 Task: Leave a comment on recent  post of Procter & Gamble
Action: Mouse moved to (642, 34)
Screenshot: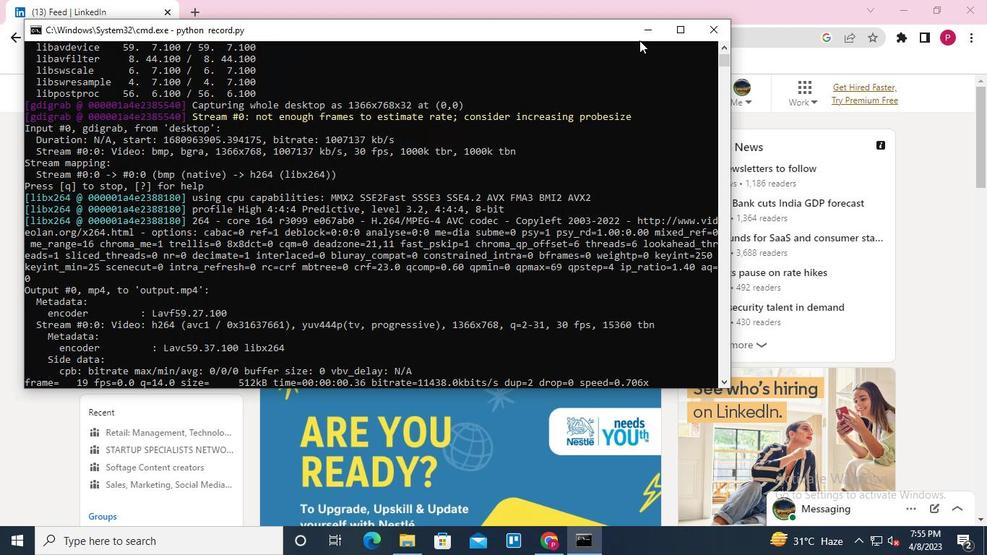 
Action: Mouse pressed left at (642, 34)
Screenshot: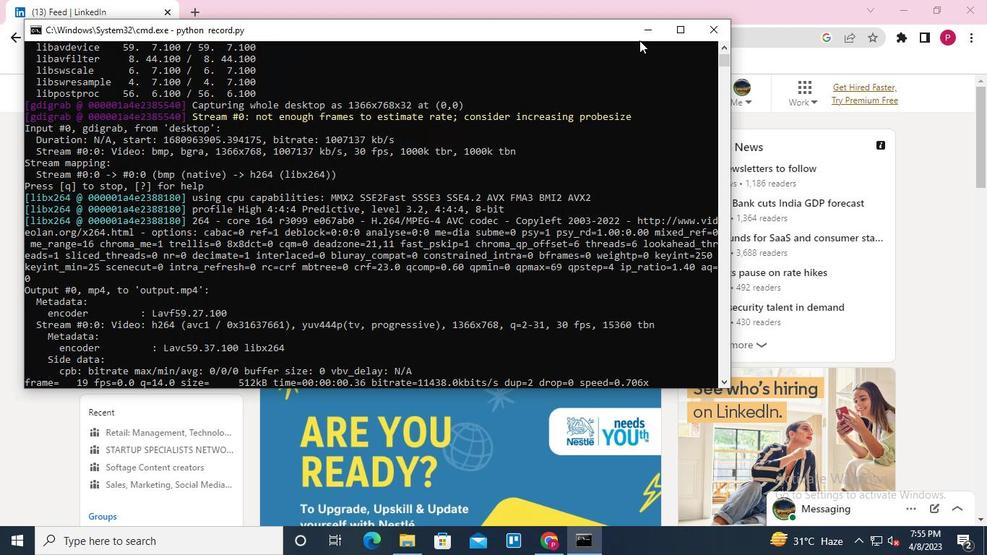 
Action: Mouse moved to (173, 101)
Screenshot: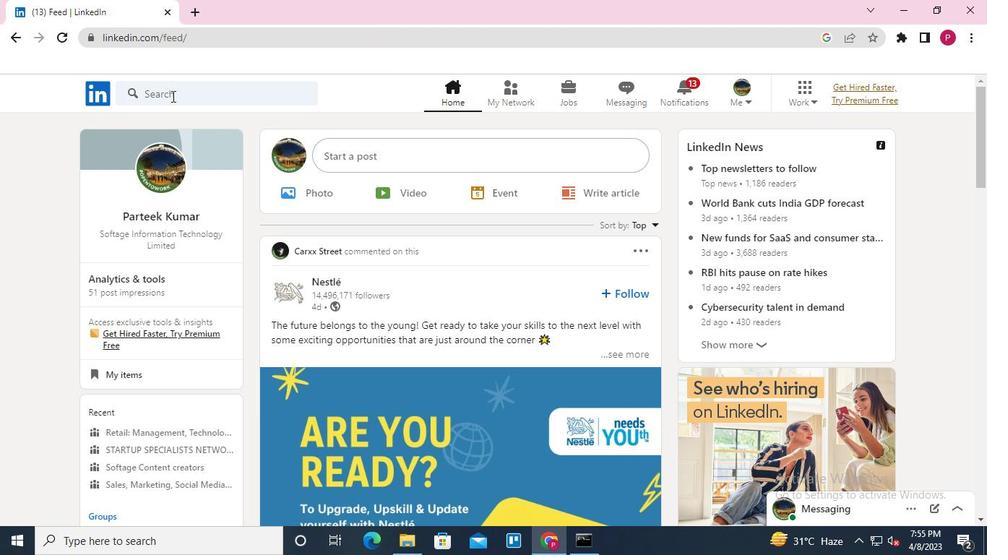 
Action: Mouse pressed left at (173, 101)
Screenshot: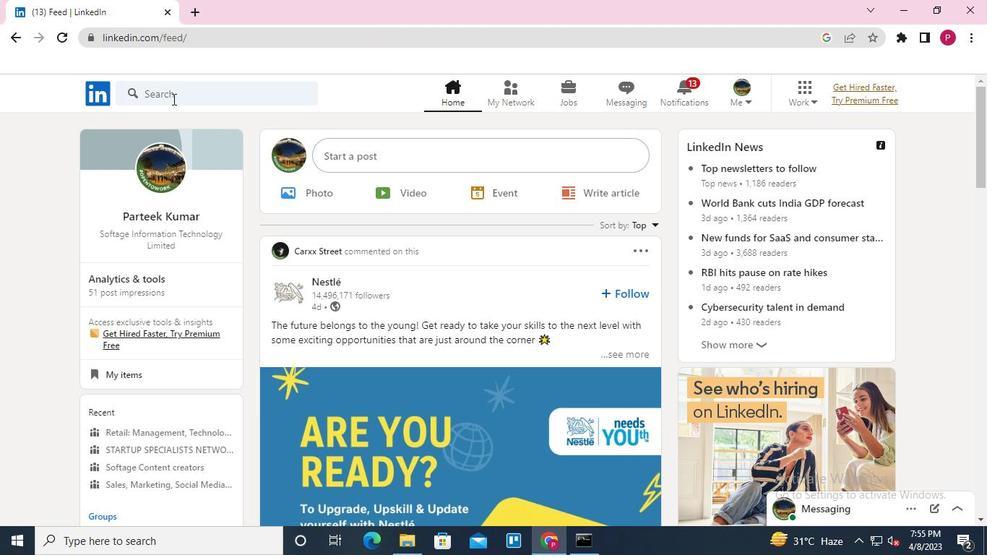
Action: Mouse moved to (159, 149)
Screenshot: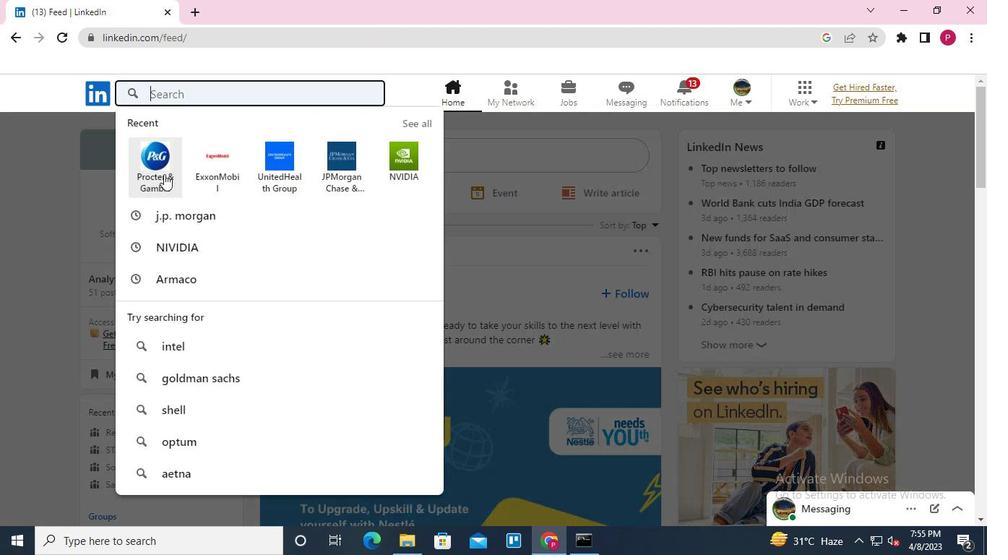 
Action: Mouse pressed left at (159, 149)
Screenshot: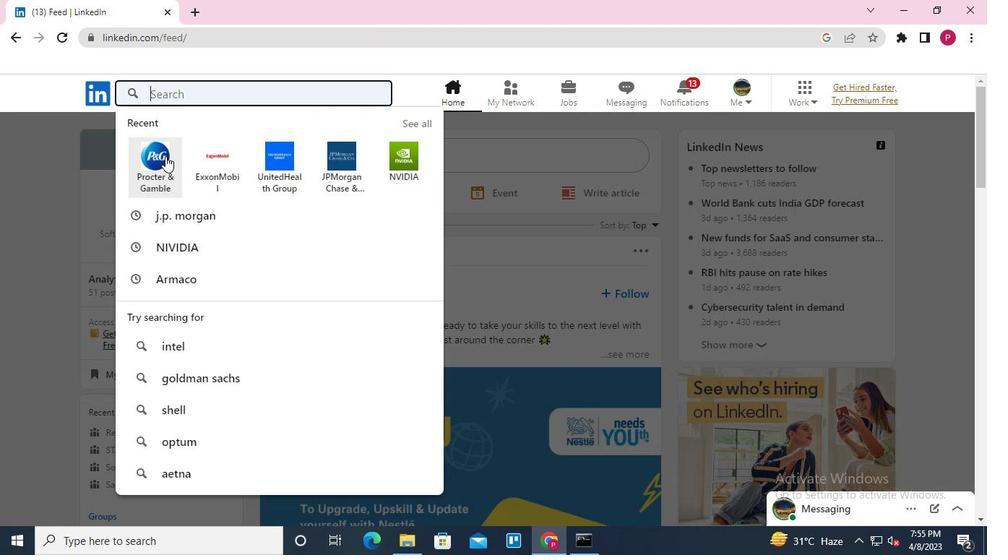 
Action: Mouse moved to (239, 165)
Screenshot: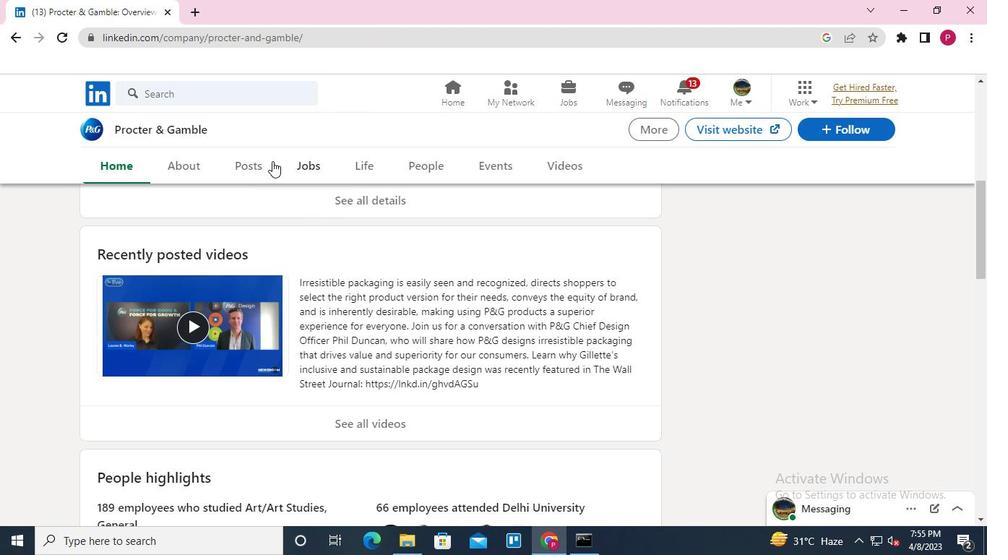 
Action: Mouse pressed left at (239, 165)
Screenshot: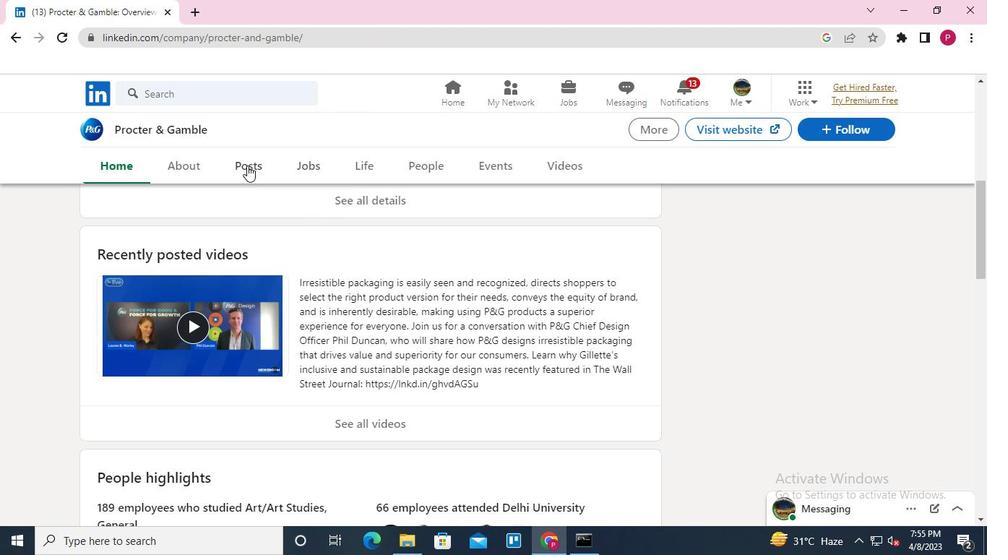 
Action: Mouse moved to (409, 384)
Screenshot: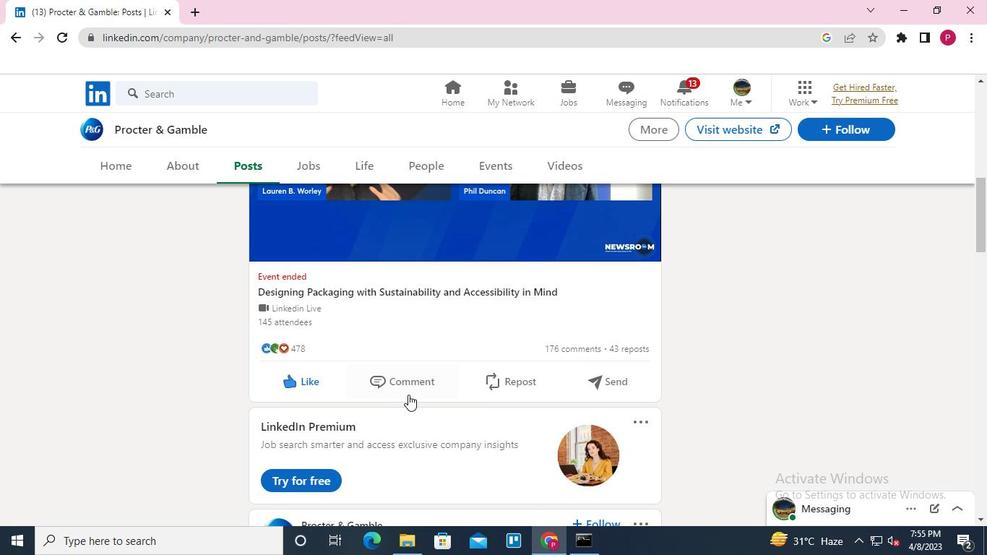 
Action: Mouse pressed left at (409, 384)
Screenshot: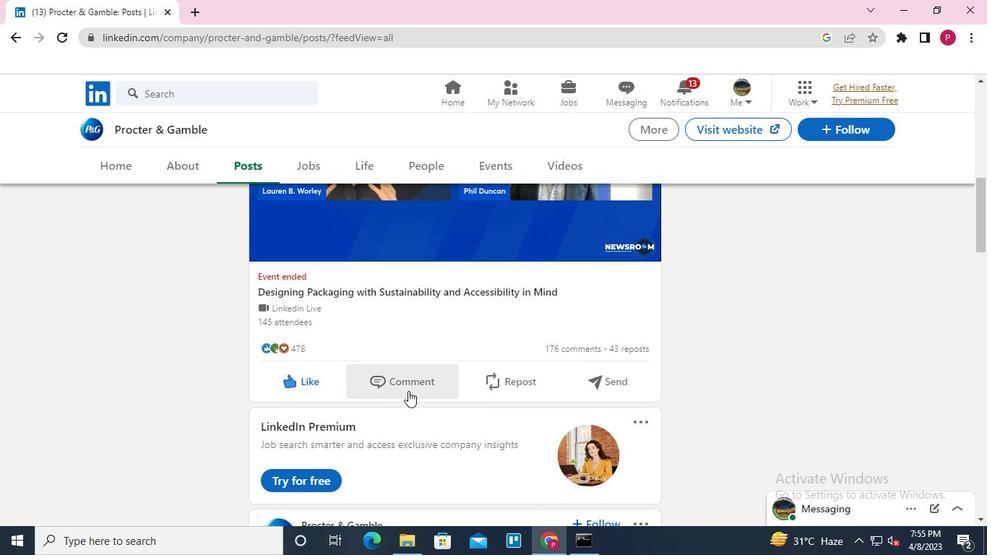 
Action: Mouse moved to (410, 383)
Screenshot: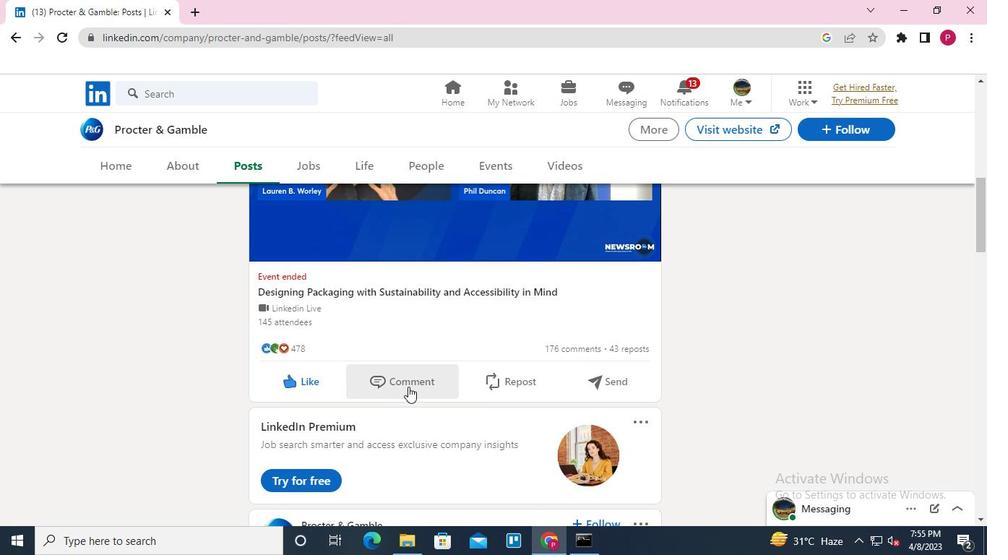 
Action: Keyboard Key.shift
Screenshot: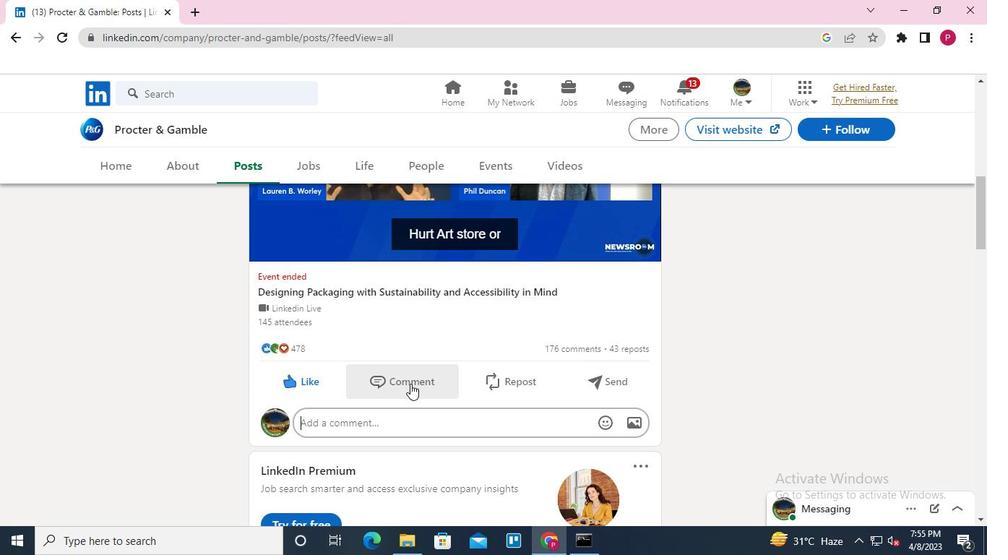 
Action: Keyboard N
Screenshot: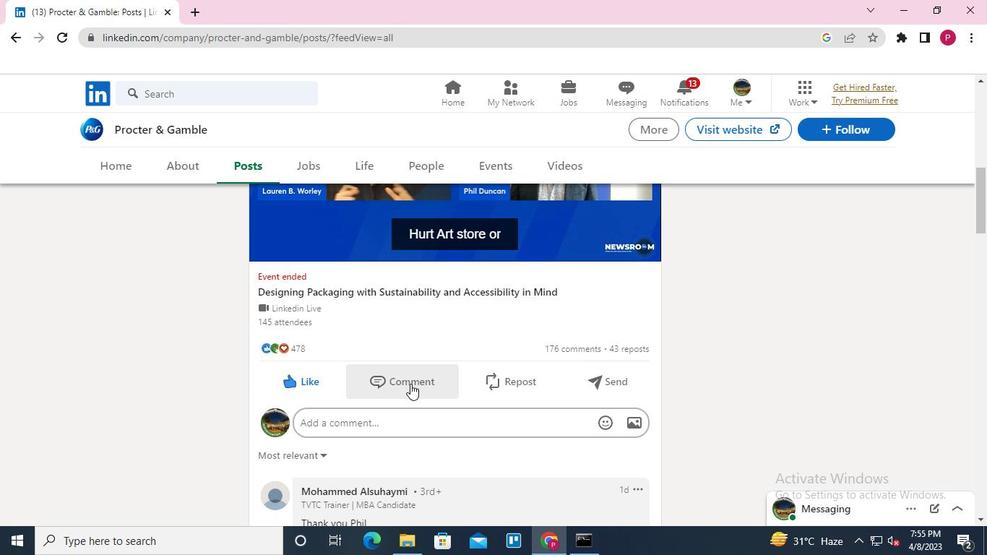 
Action: Keyboard i
Screenshot: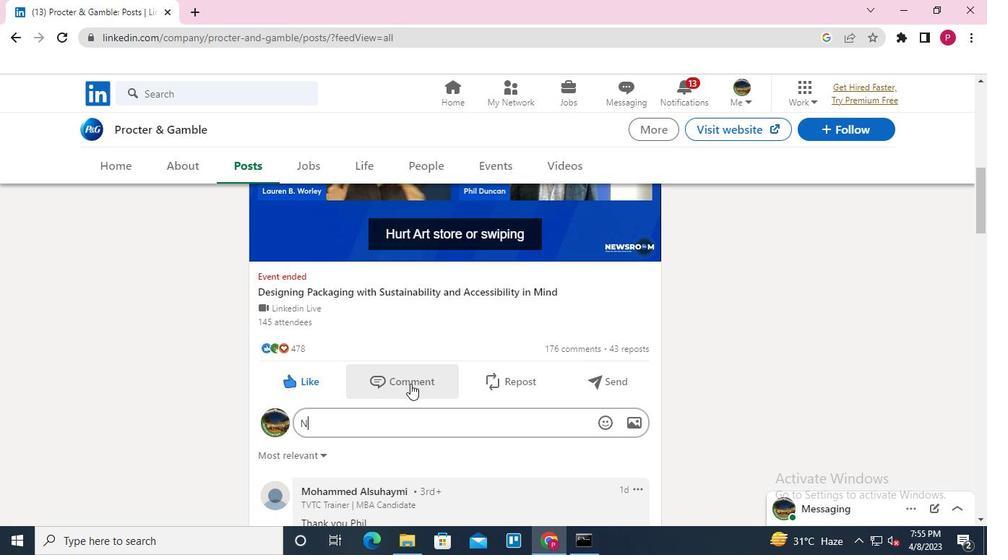 
Action: Keyboard c
Screenshot: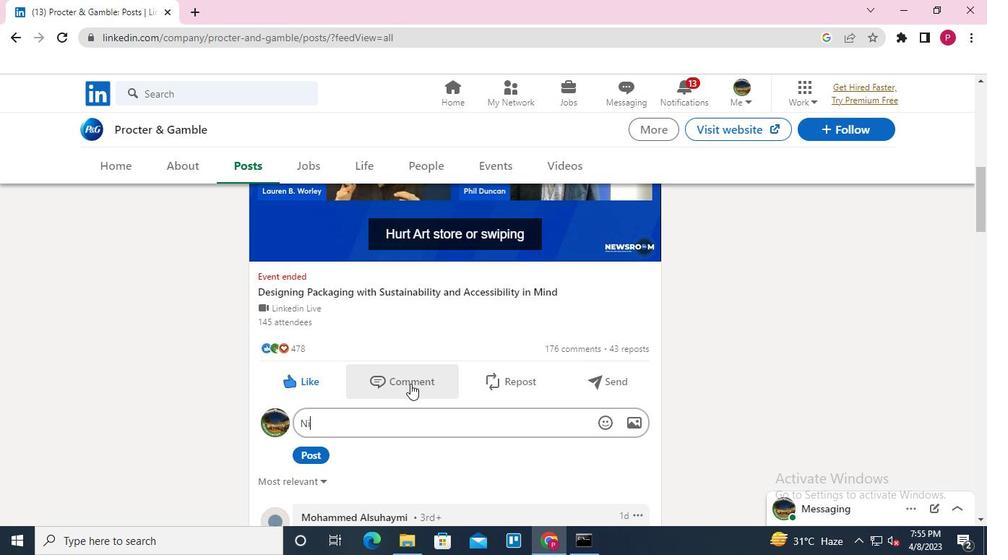 
Action: Keyboard e
Screenshot: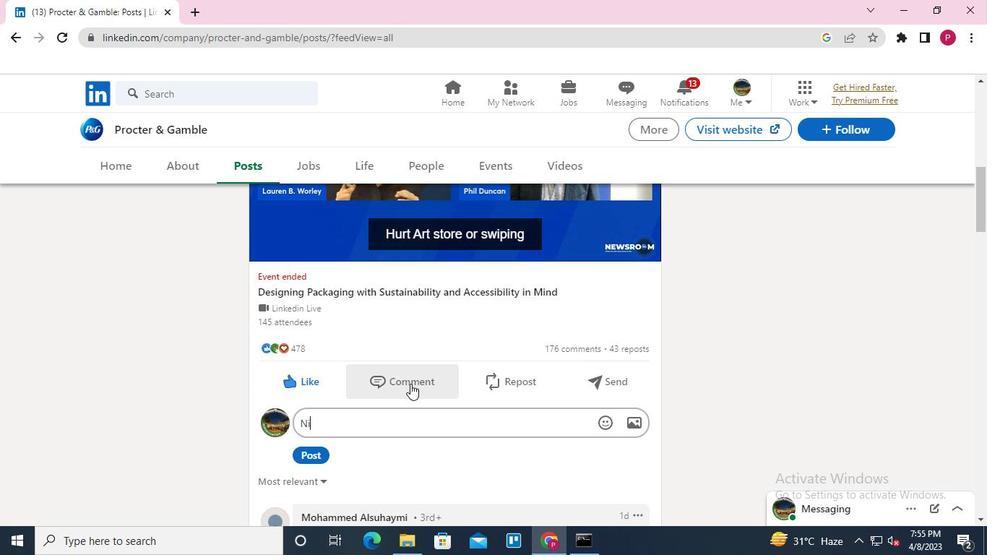 
Action: Keyboard Key.space
Screenshot: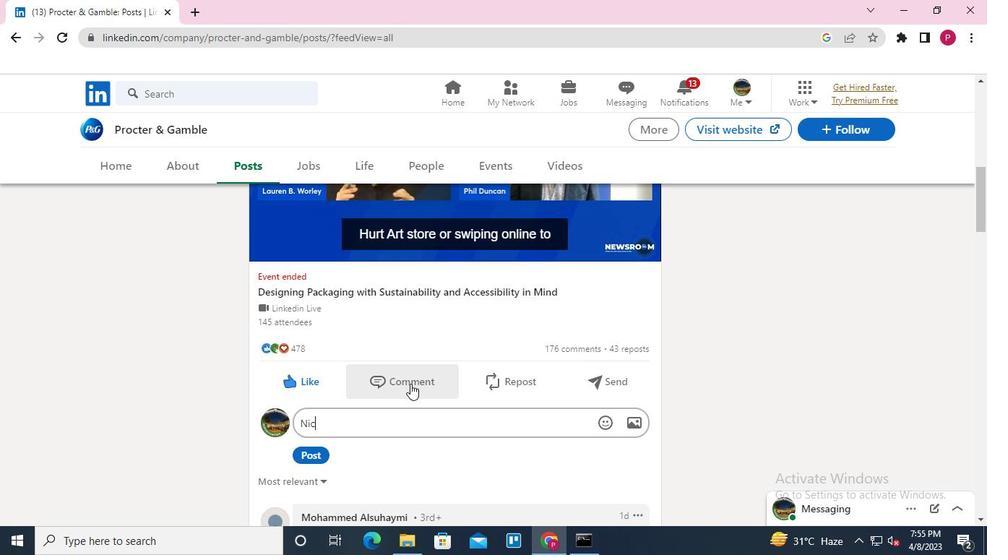 
Action: Keyboard Key.shift
Screenshot: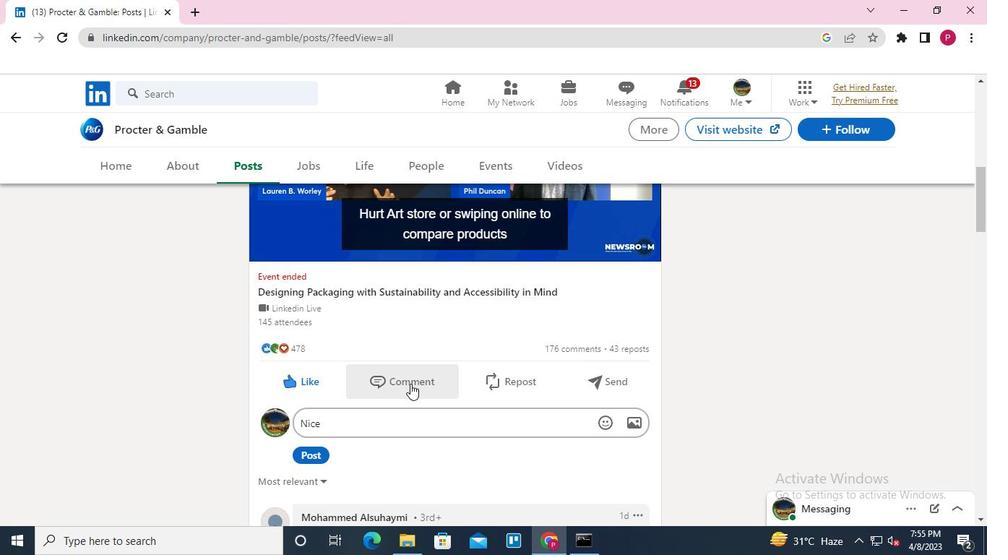 
Action: Keyboard P
Screenshot: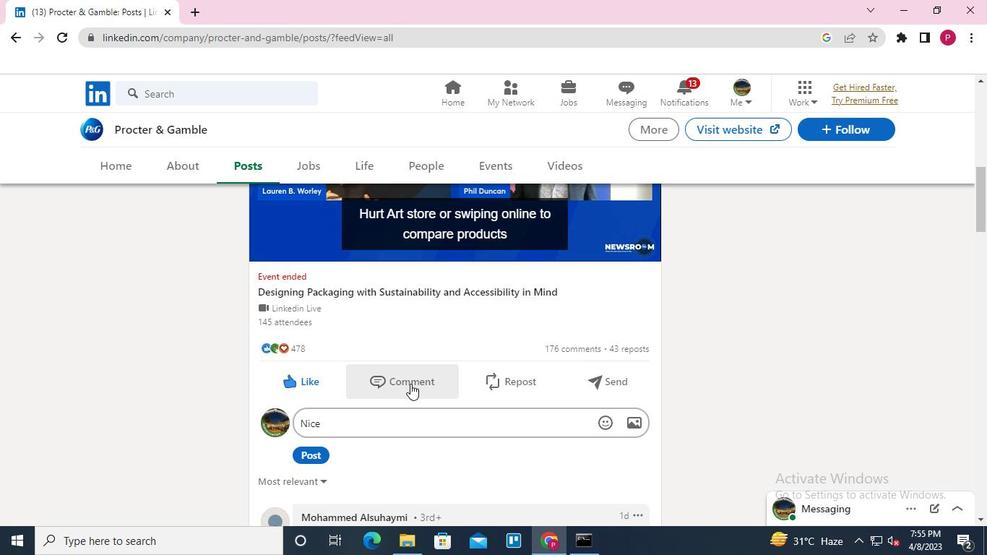 
Action: Keyboard r
Screenshot: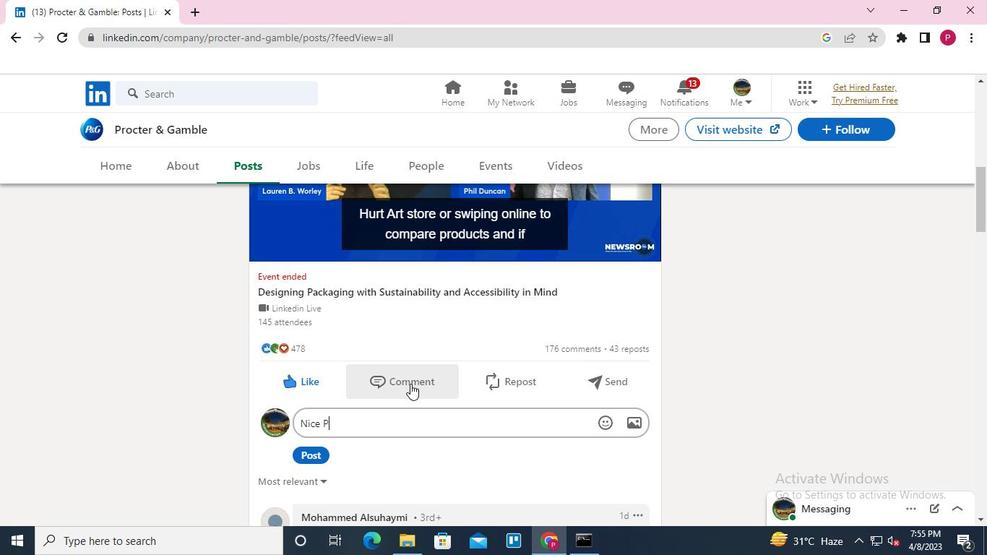 
Action: Keyboard o
Screenshot: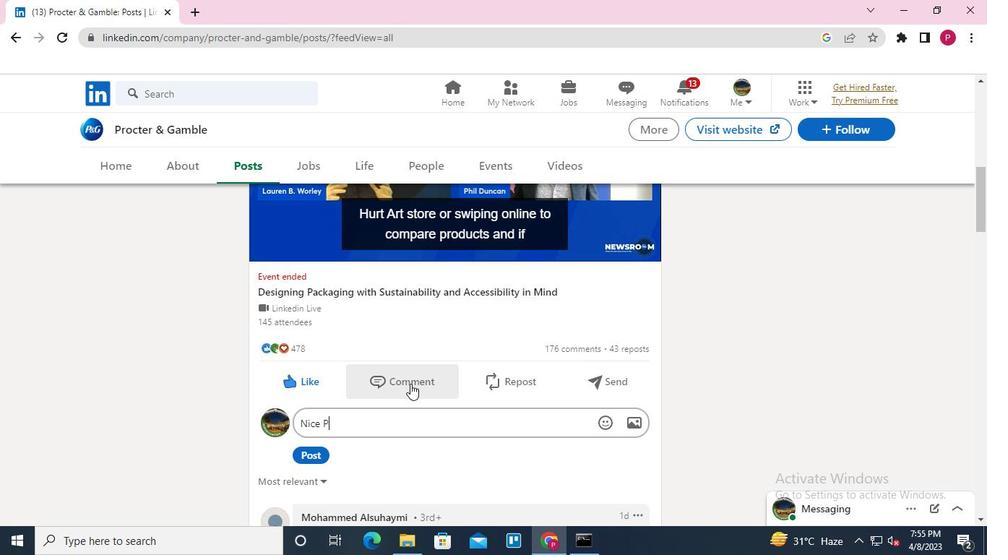 
Action: Keyboard d
Screenshot: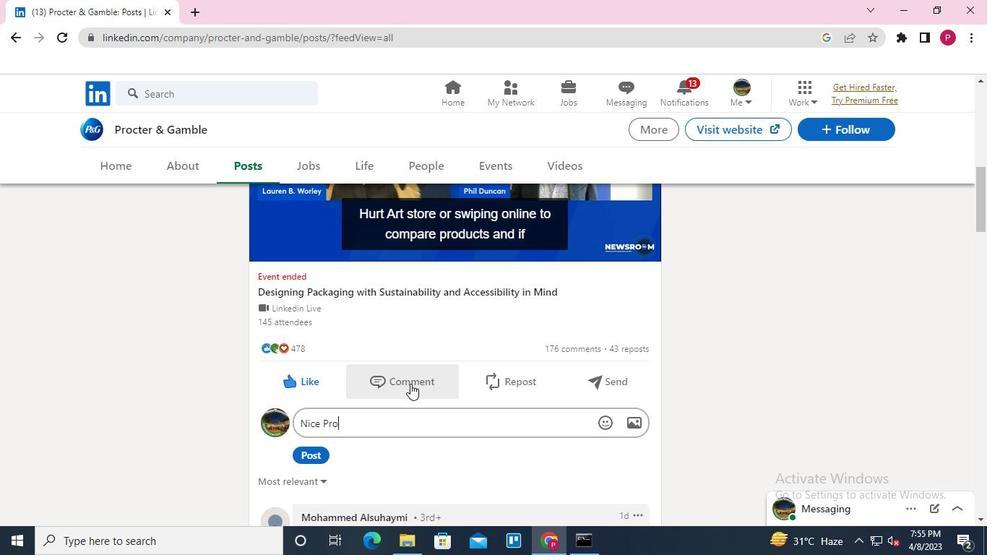 
Action: Keyboard u
Screenshot: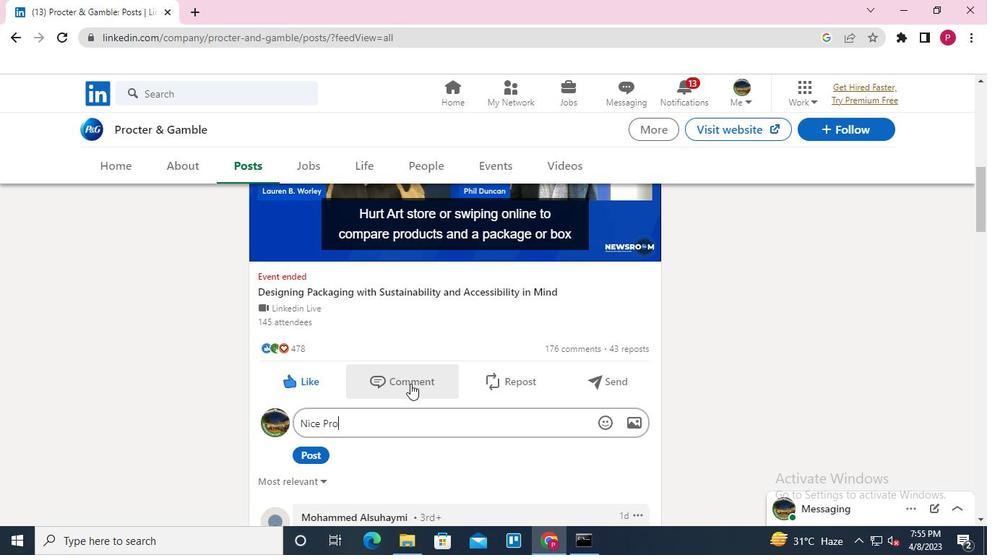 
Action: Keyboard c
Screenshot: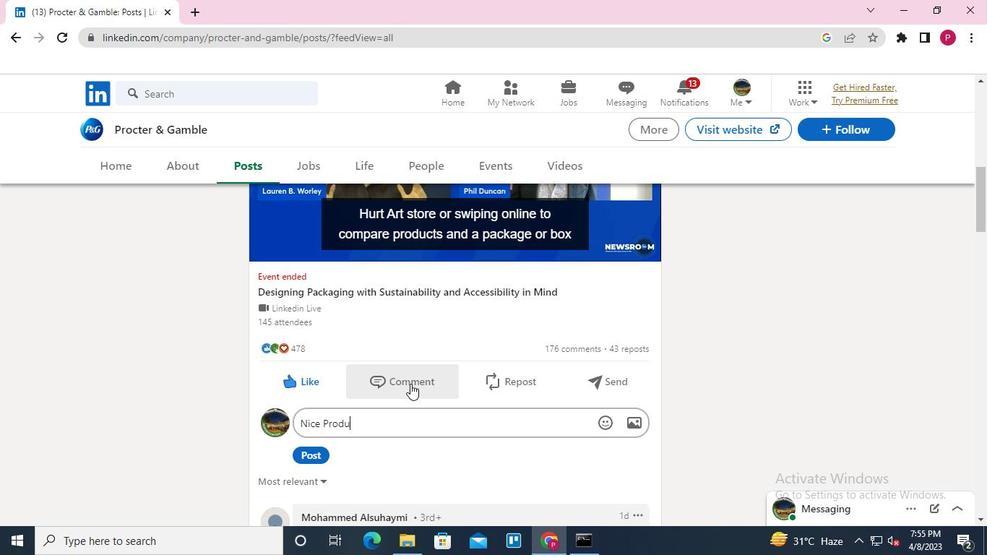 
Action: Keyboard t
Screenshot: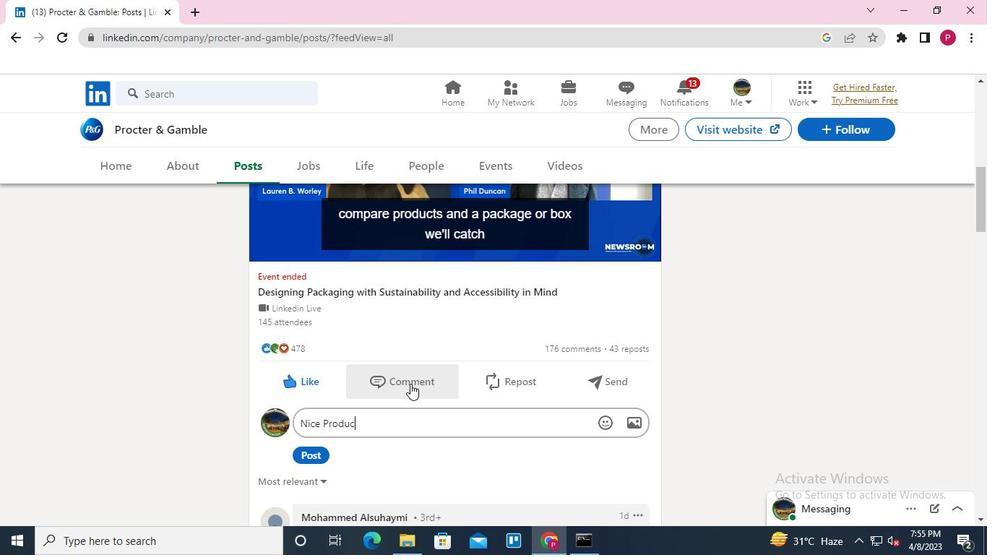 
Action: Keyboard s
Screenshot: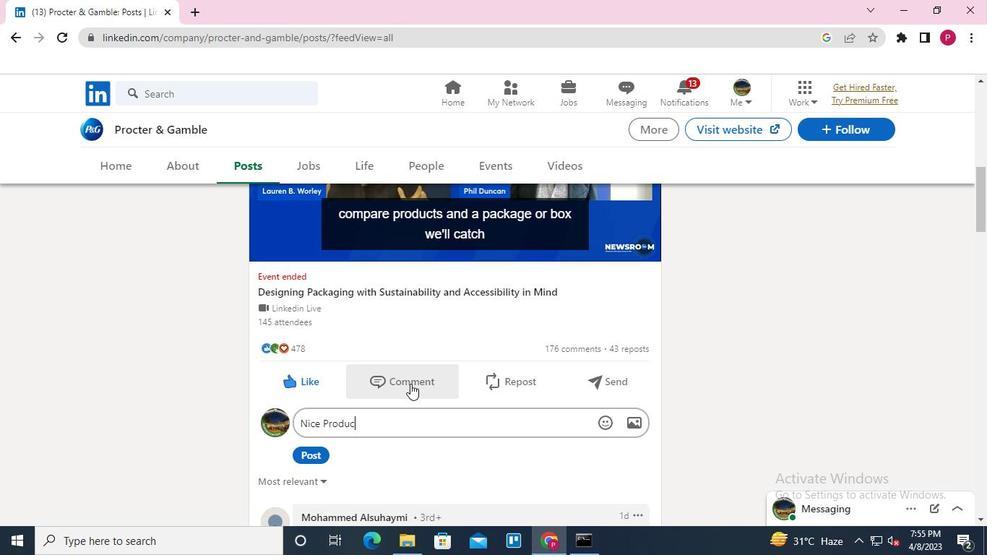 
Action: Keyboard Key.enter
Screenshot: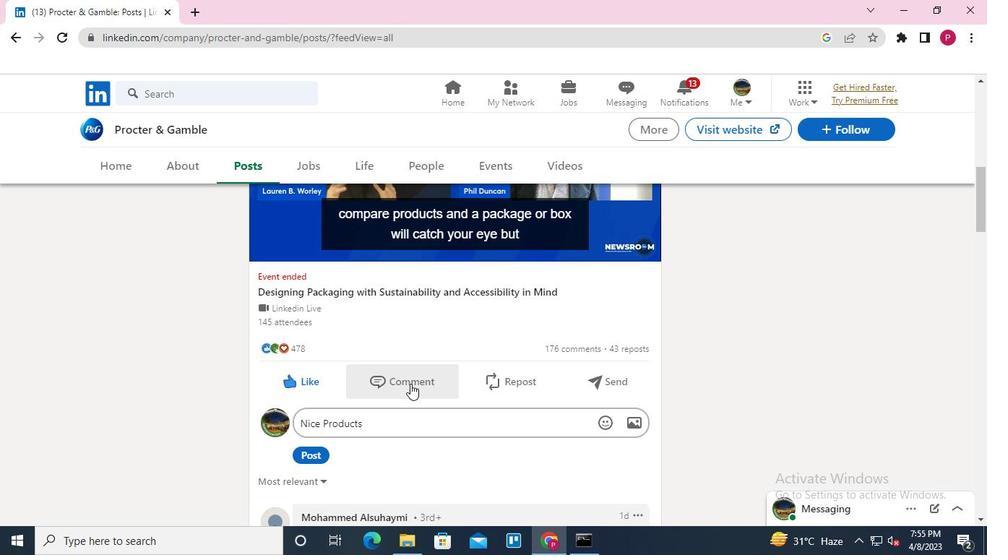 
Action: Mouse moved to (305, 466)
Screenshot: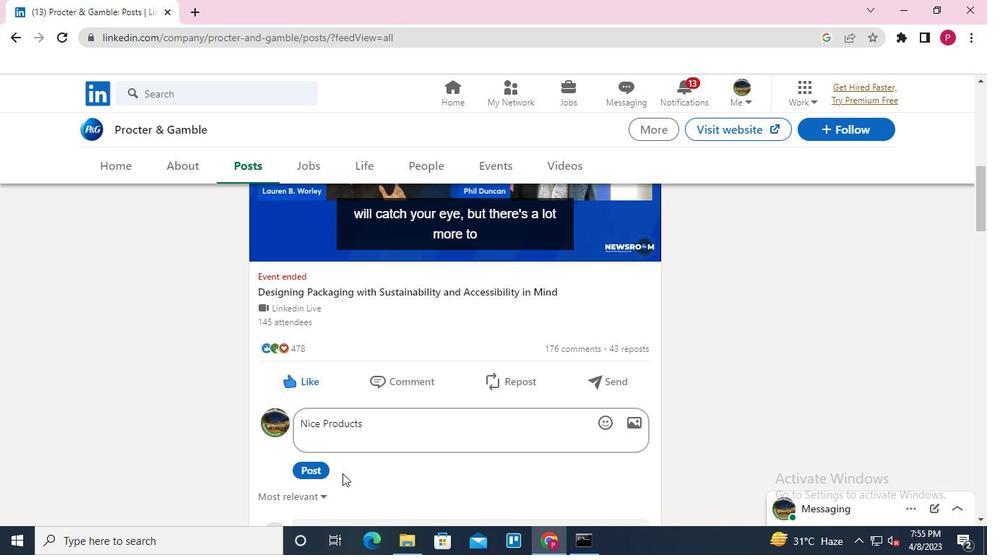 
Action: Mouse pressed left at (305, 466)
Screenshot: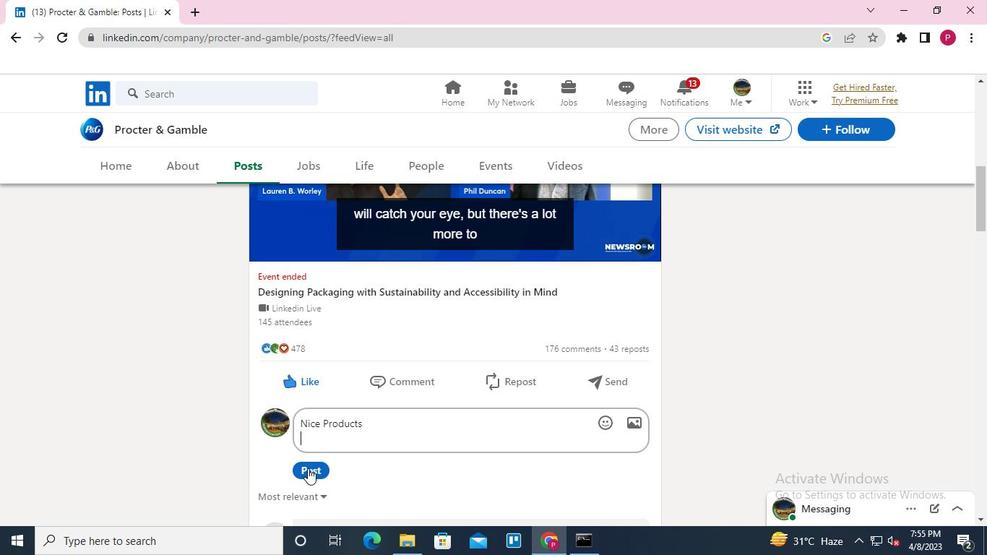 
Action: Mouse moved to (305, 465)
Screenshot: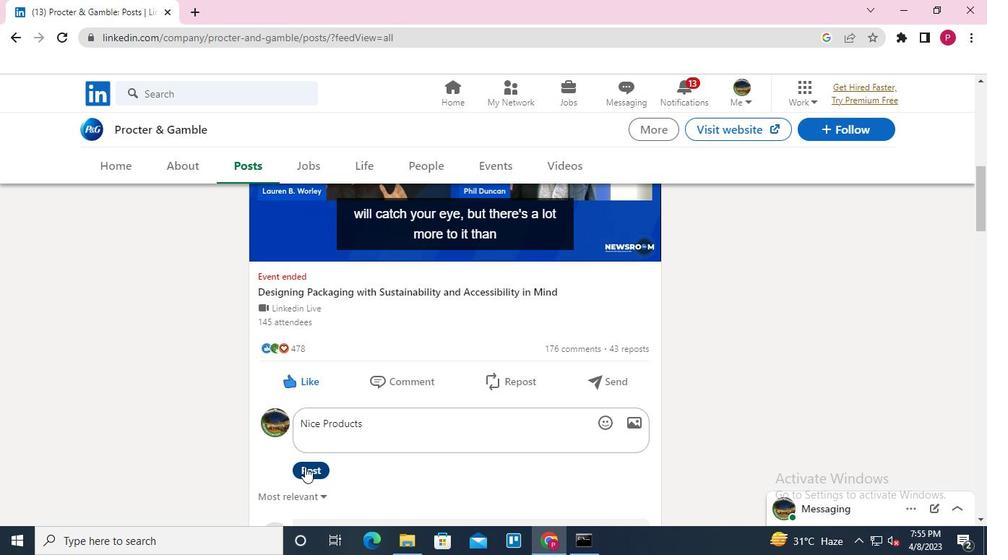 
Action: Keyboard Key.alt_l
Screenshot: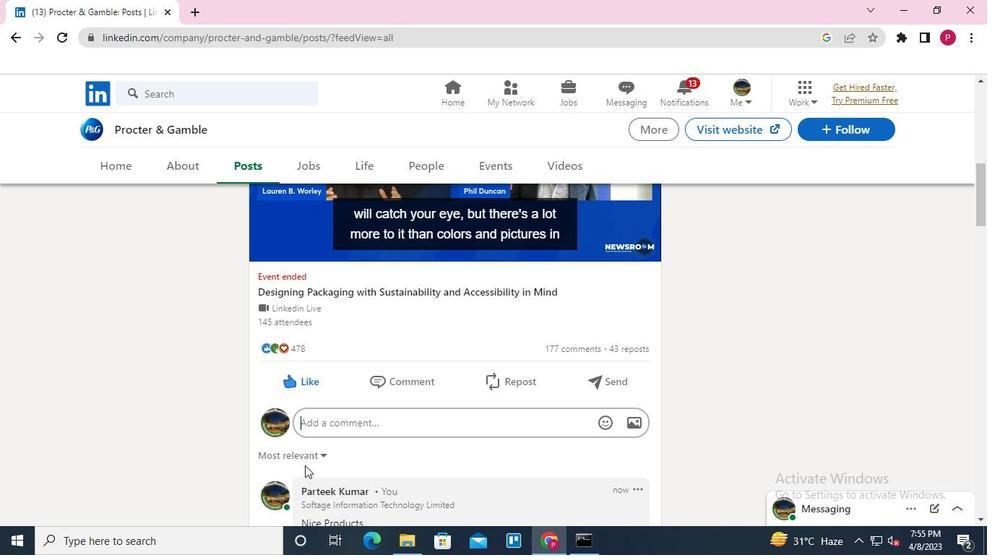 
Action: Keyboard Key.tab
Screenshot: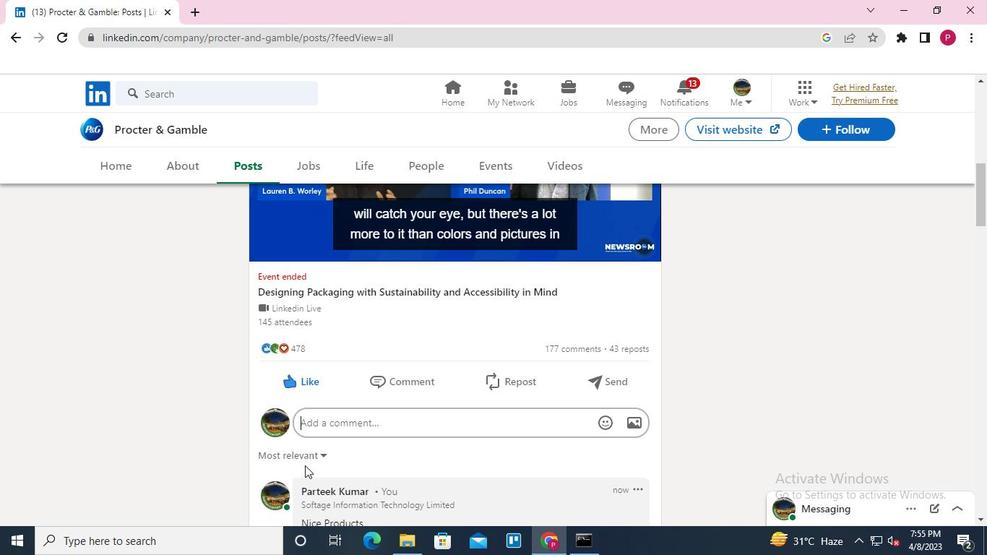 
Action: Mouse moved to (705, 33)
Screenshot: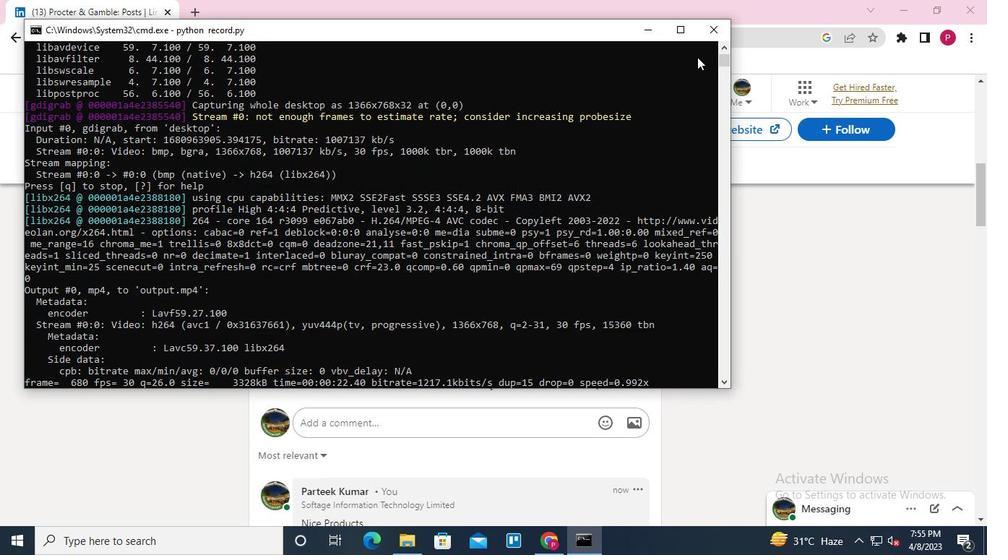 
Action: Mouse pressed left at (705, 33)
Screenshot: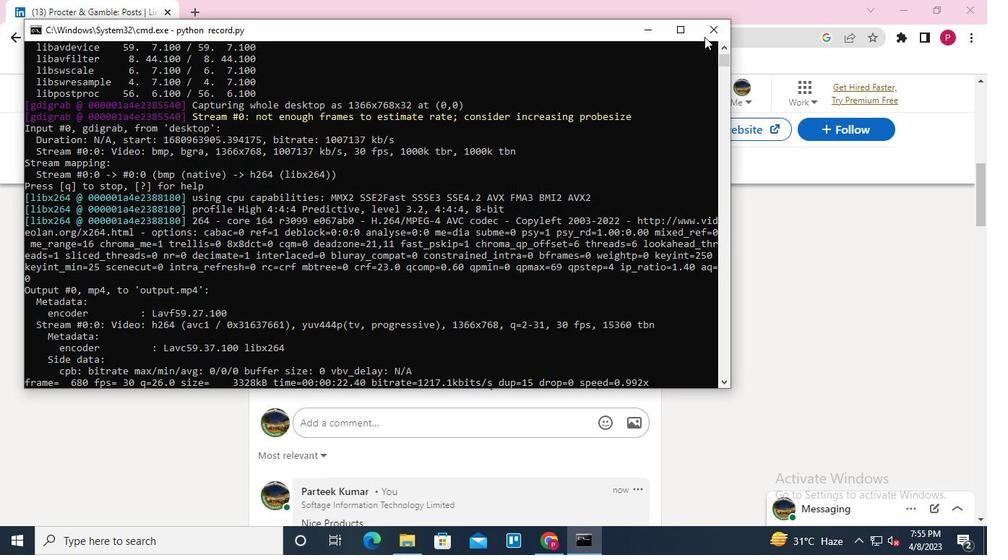 
Action: Mouse moved to (706, 33)
Screenshot: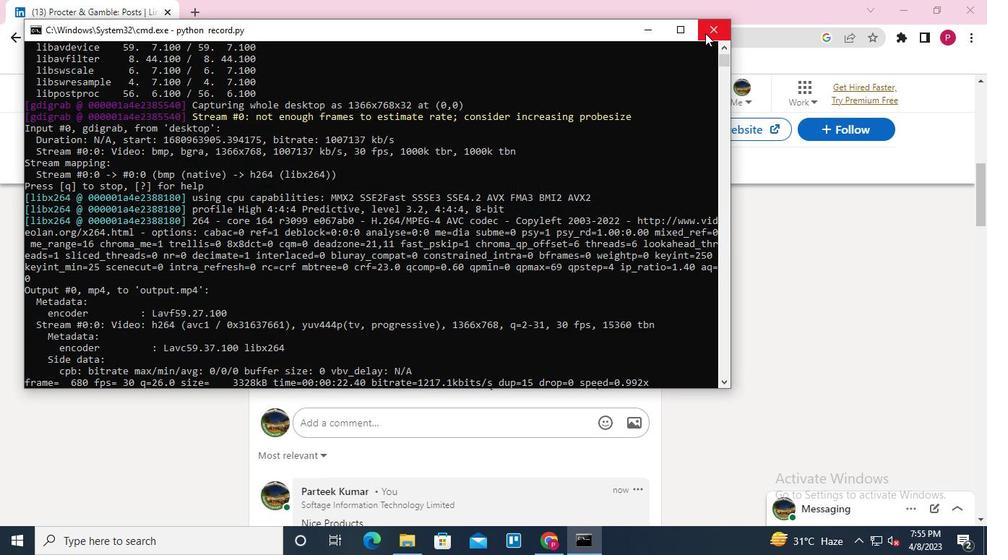 
